 Task: Show more assessment in all.
Action: Mouse moved to (729, 89)
Screenshot: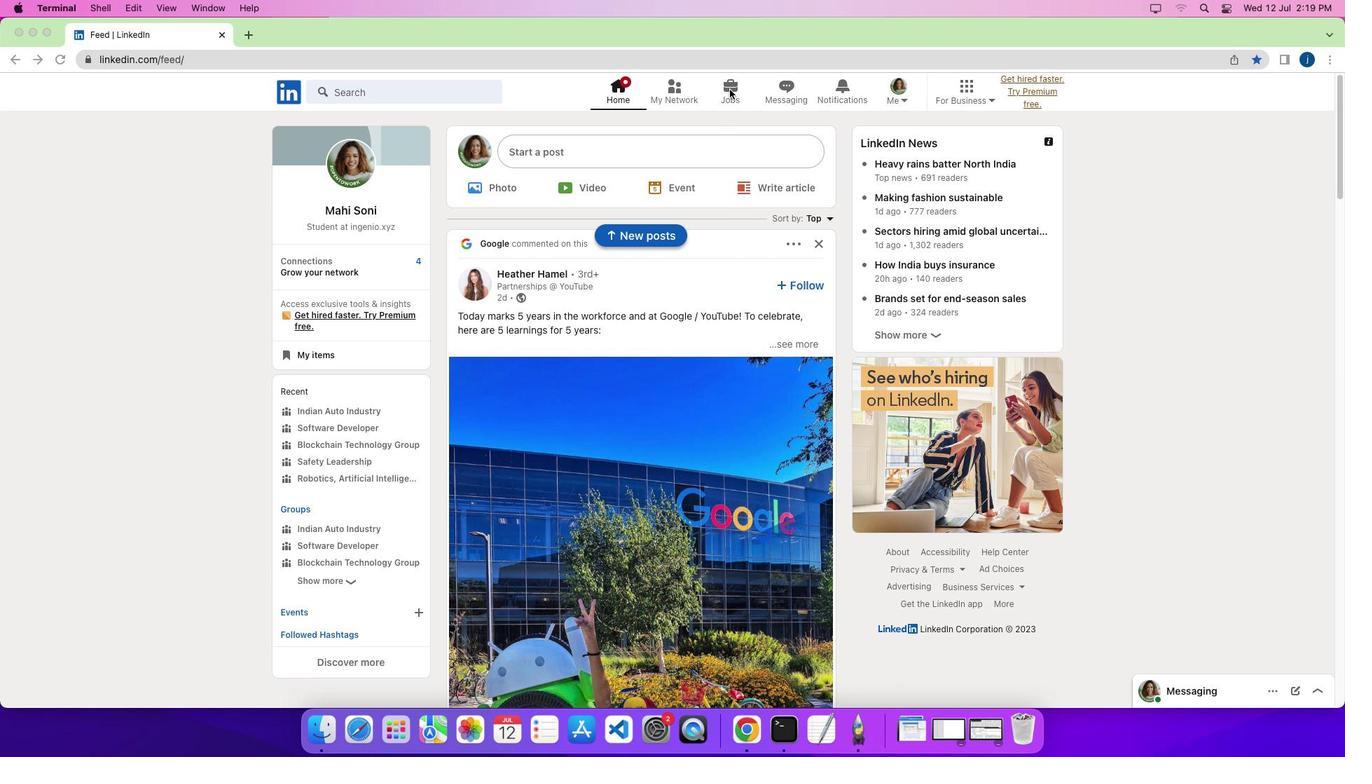 
Action: Mouse pressed left at (729, 89)
Screenshot: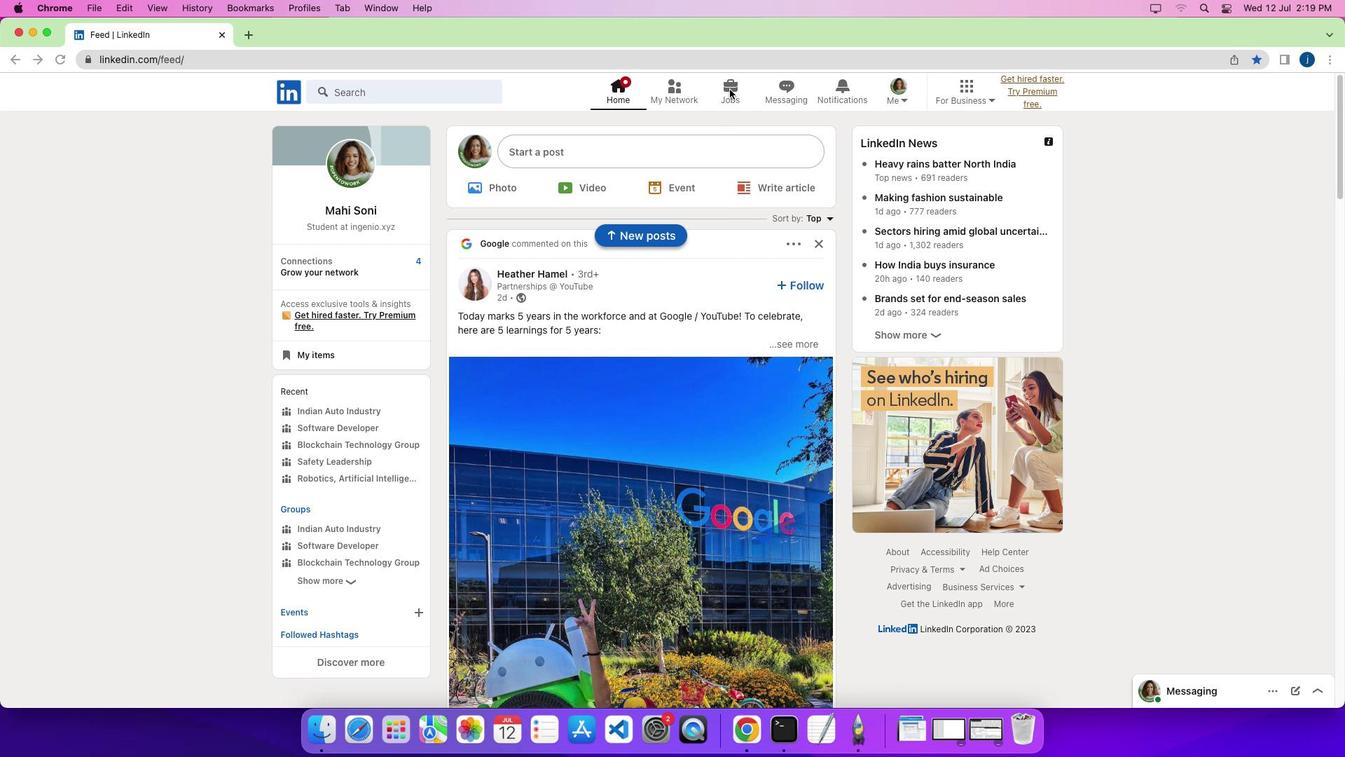 
Action: Mouse pressed left at (729, 89)
Screenshot: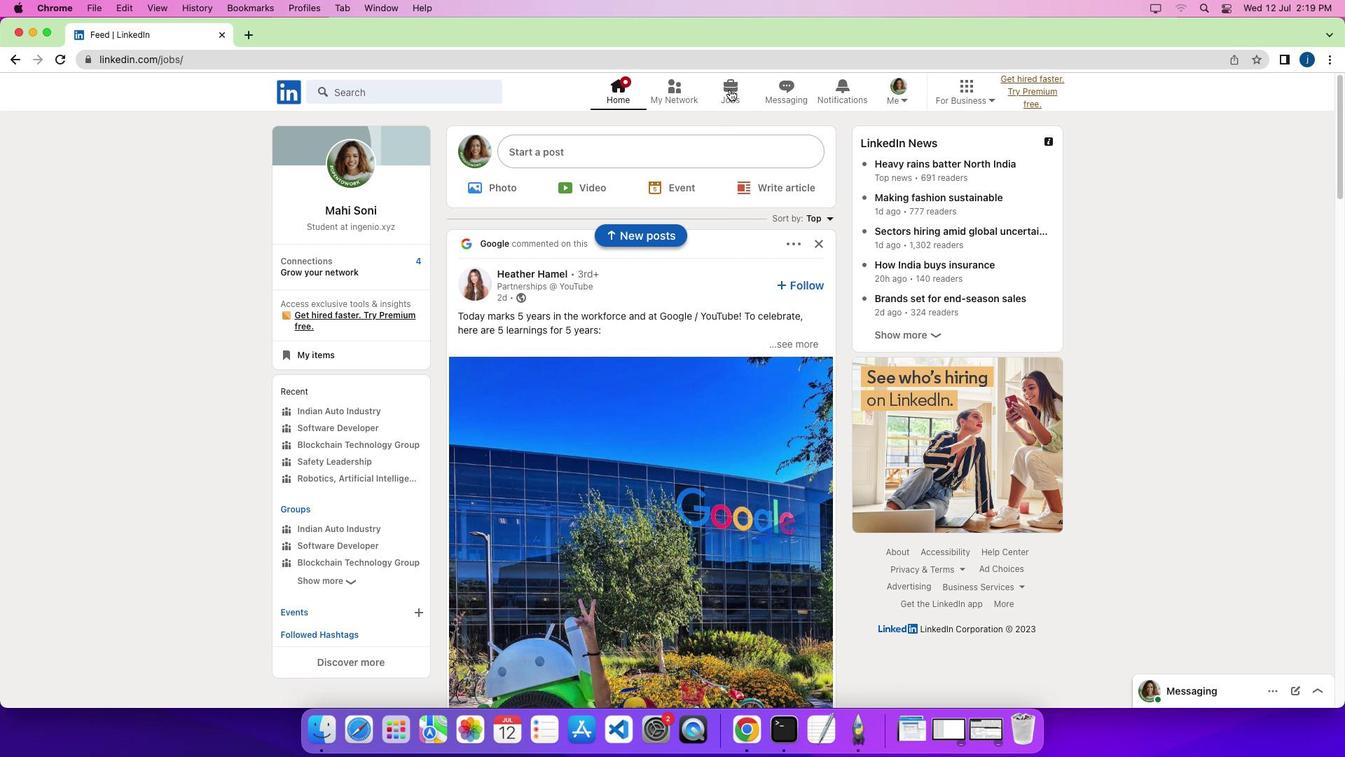 
Action: Mouse moved to (332, 445)
Screenshot: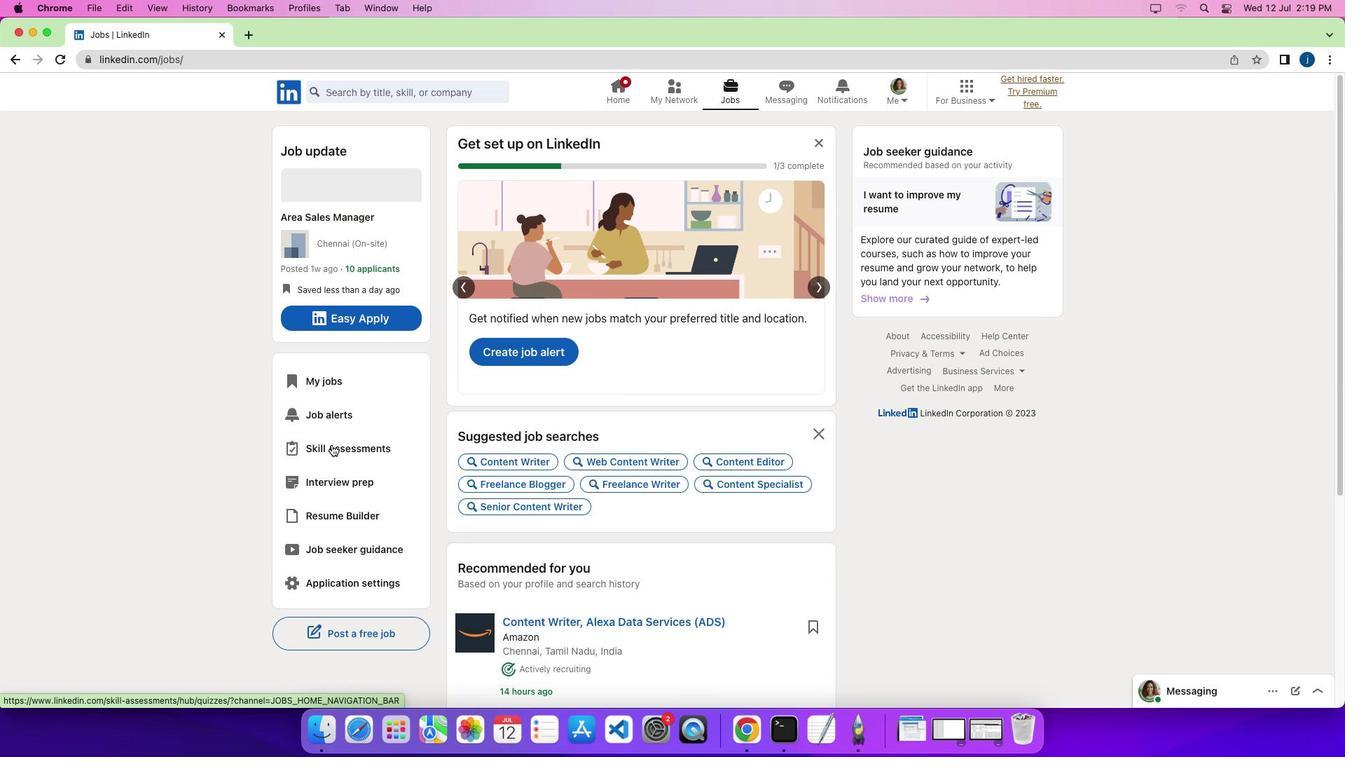 
Action: Mouse pressed left at (332, 445)
Screenshot: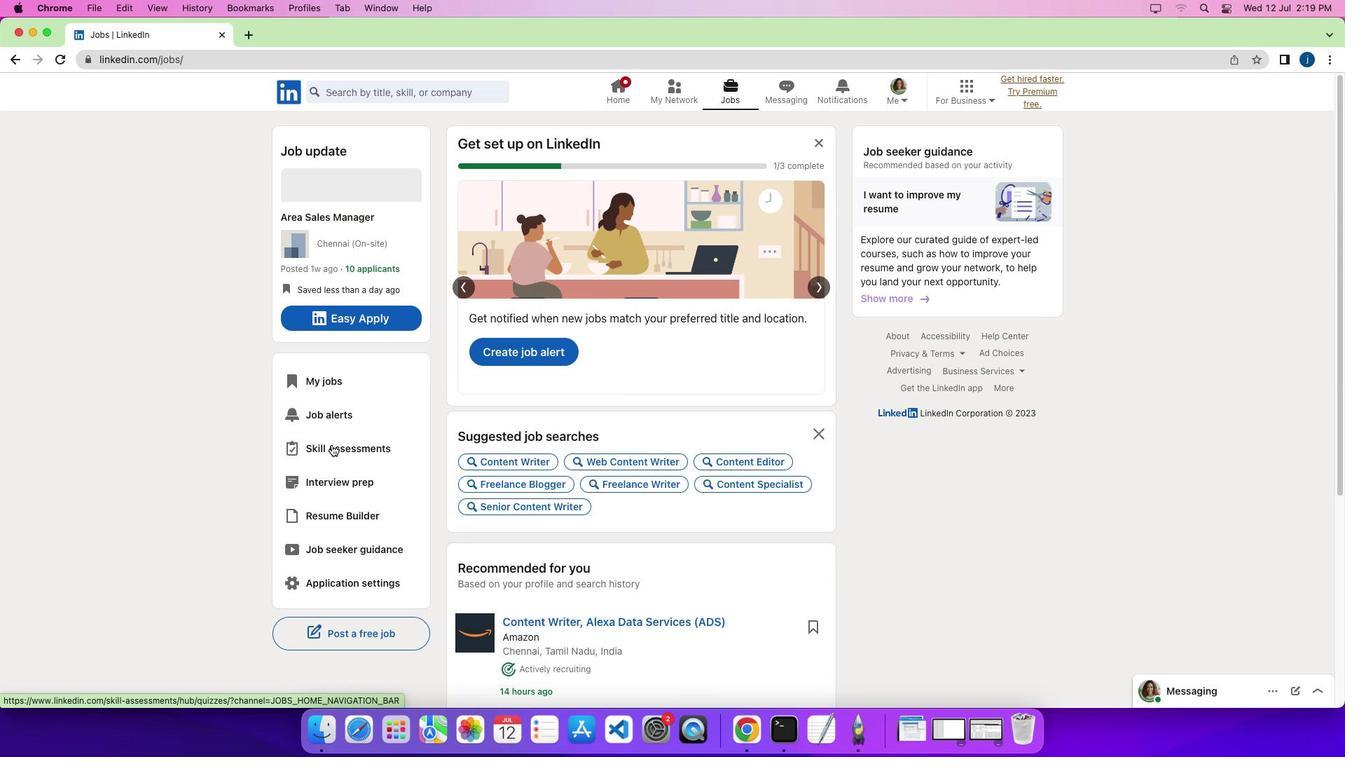 
Action: Mouse moved to (318, 261)
Screenshot: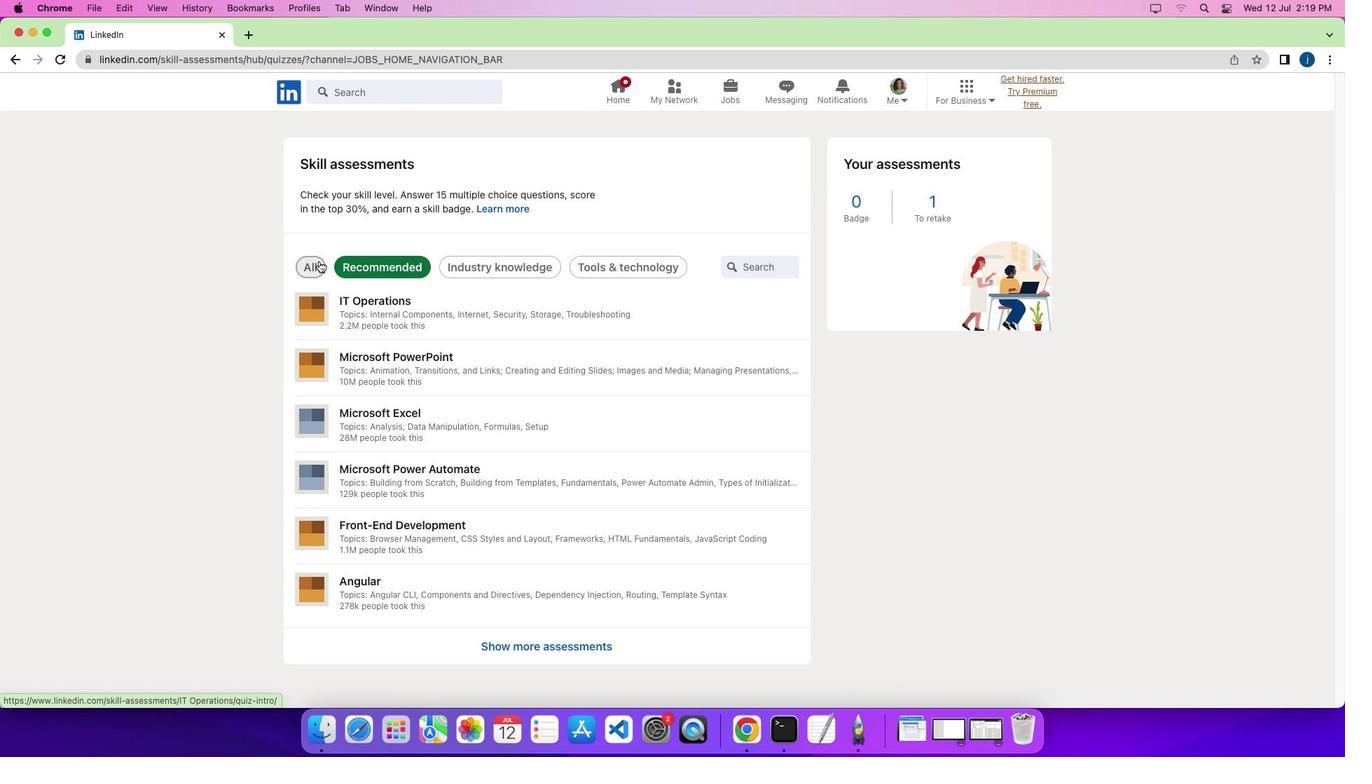 
Action: Mouse pressed left at (318, 261)
Screenshot: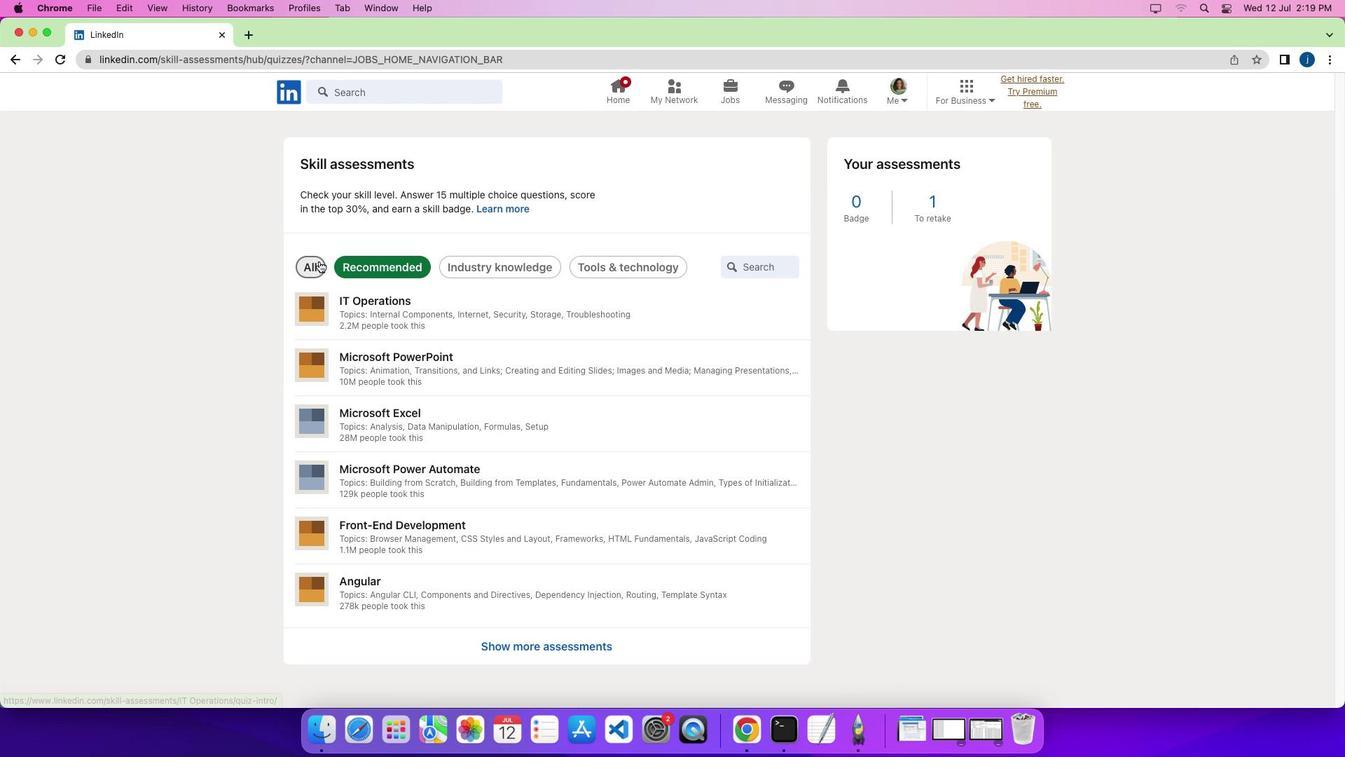 
Action: Mouse moved to (525, 654)
Screenshot: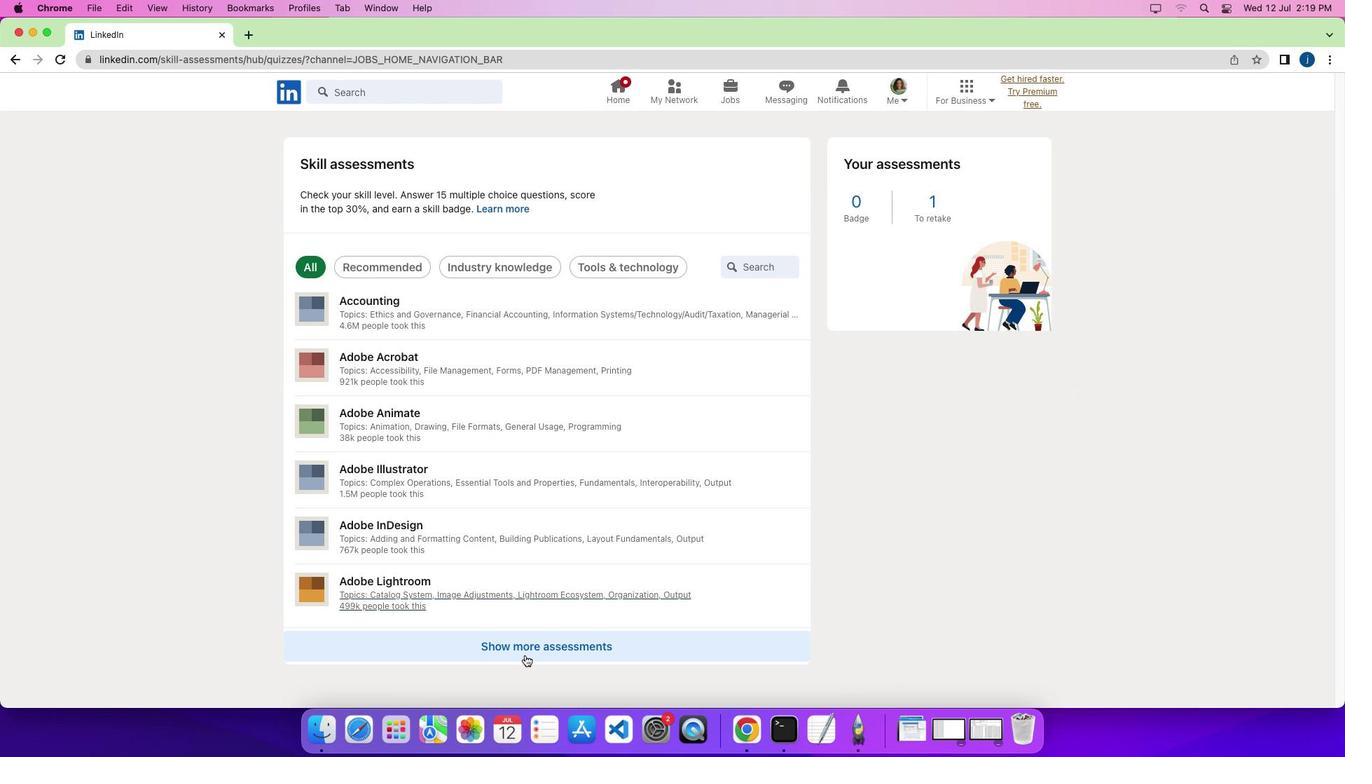 
Action: Mouse pressed left at (525, 654)
Screenshot: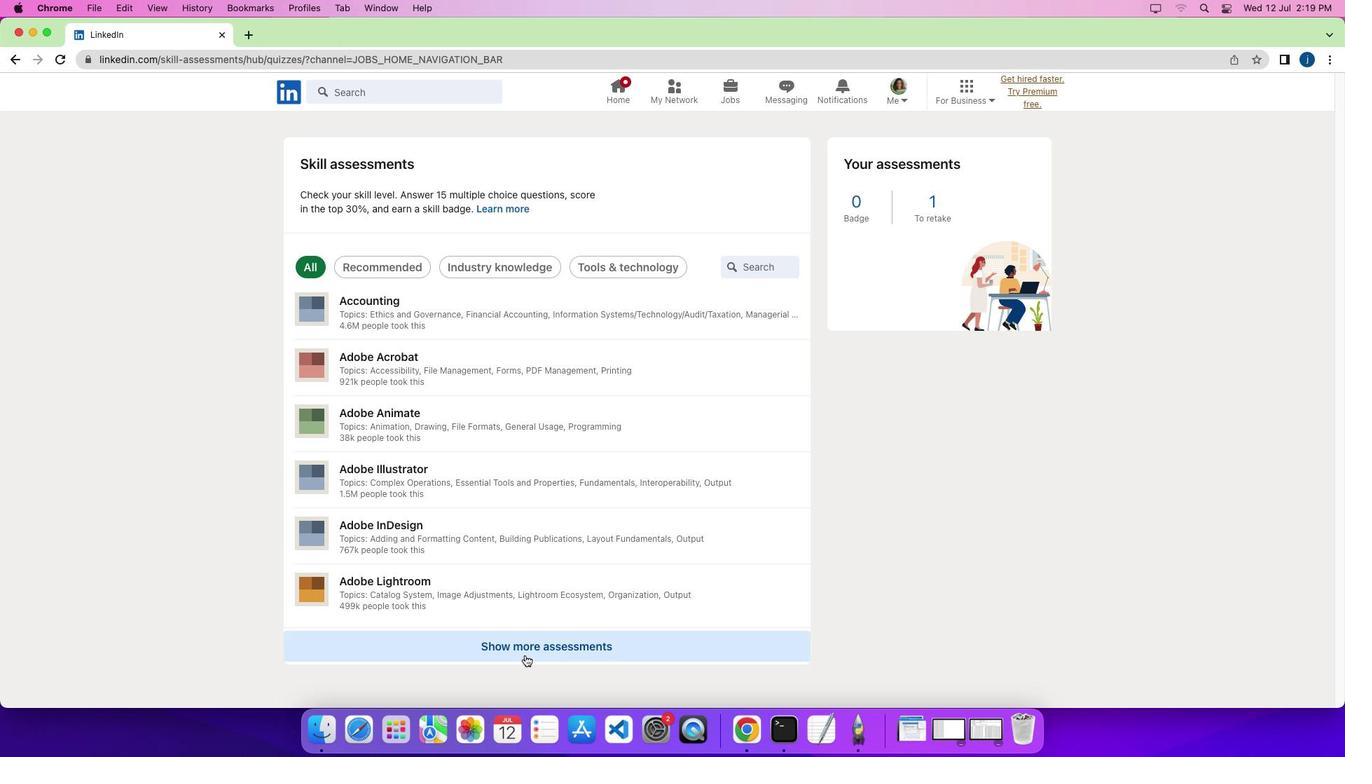 
Action: Mouse moved to (509, 663)
Screenshot: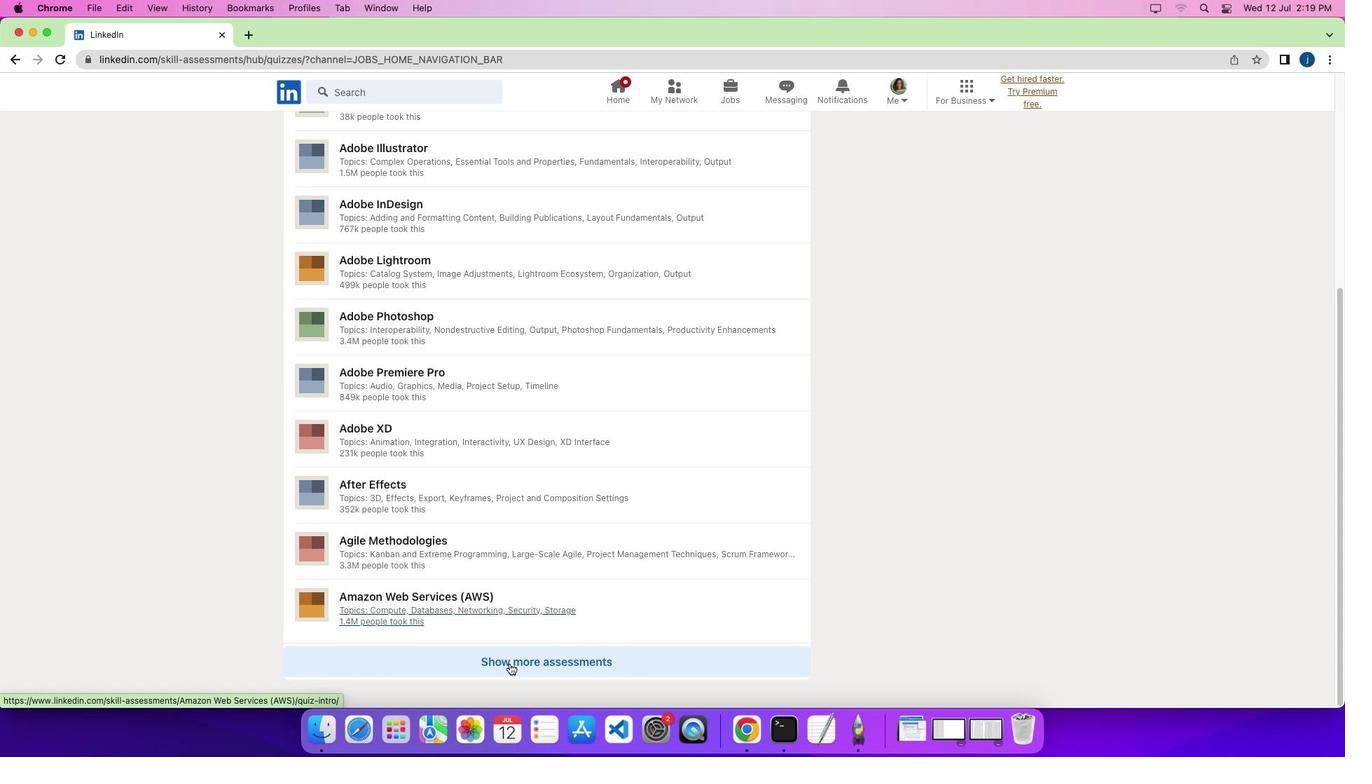 
Action: Mouse pressed left at (509, 663)
Screenshot: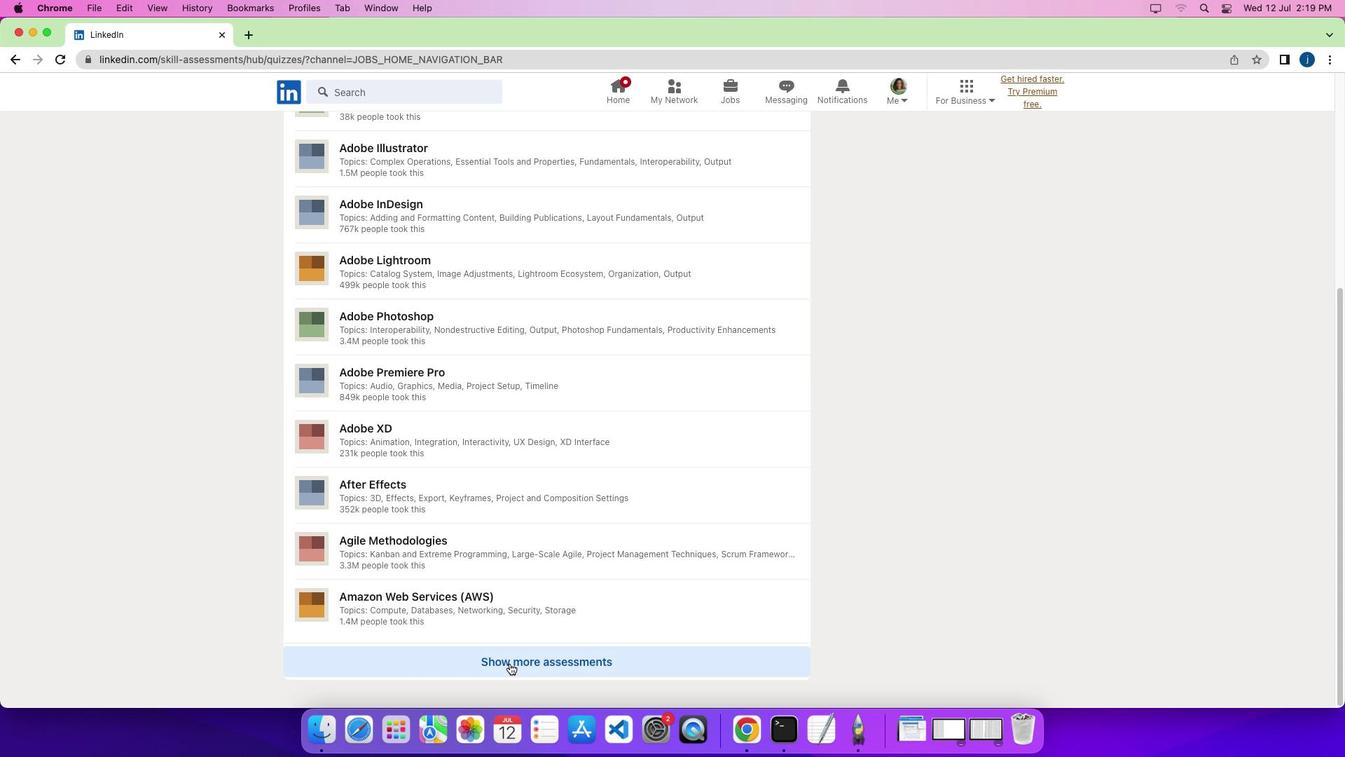 
Action: Mouse moved to (526, 599)
Screenshot: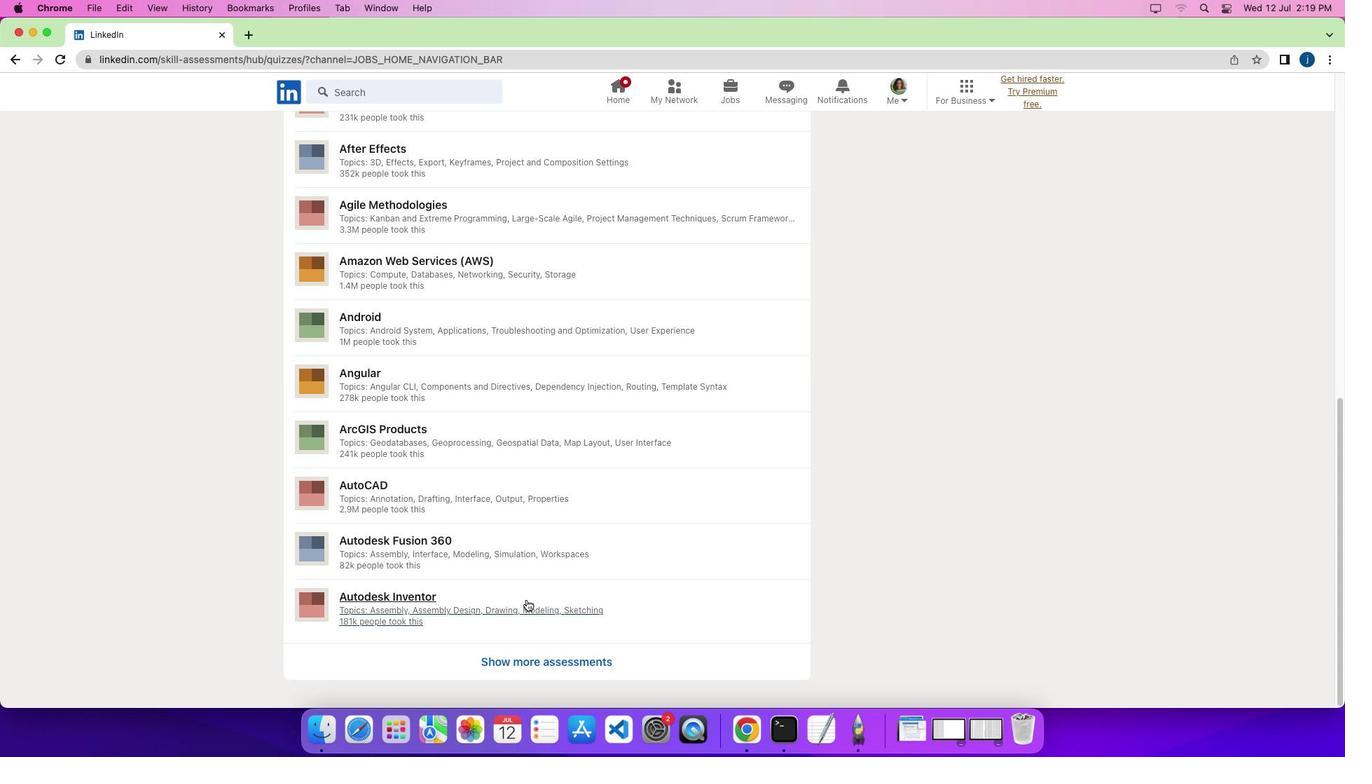 
Action: Mouse scrolled (526, 599) with delta (0, 0)
Screenshot: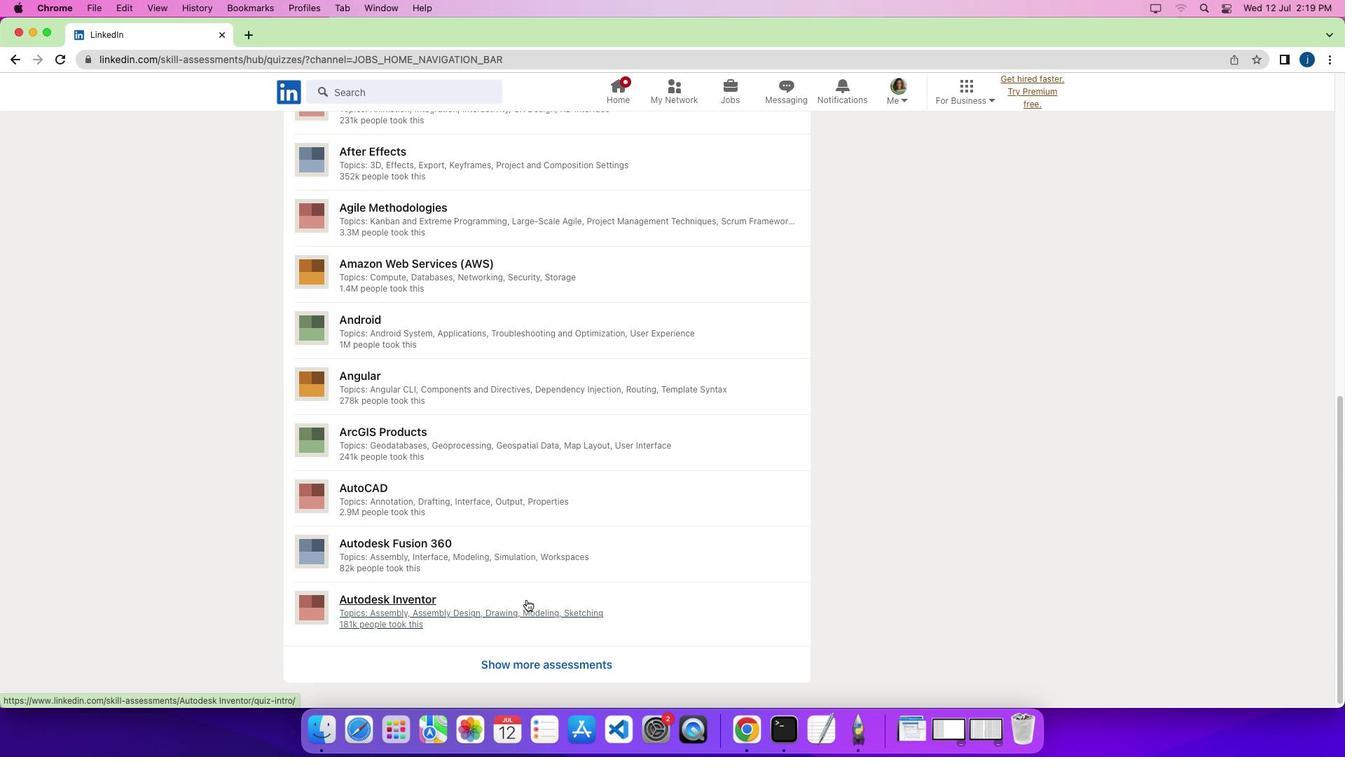 
Action: Mouse scrolled (526, 599) with delta (0, 0)
Screenshot: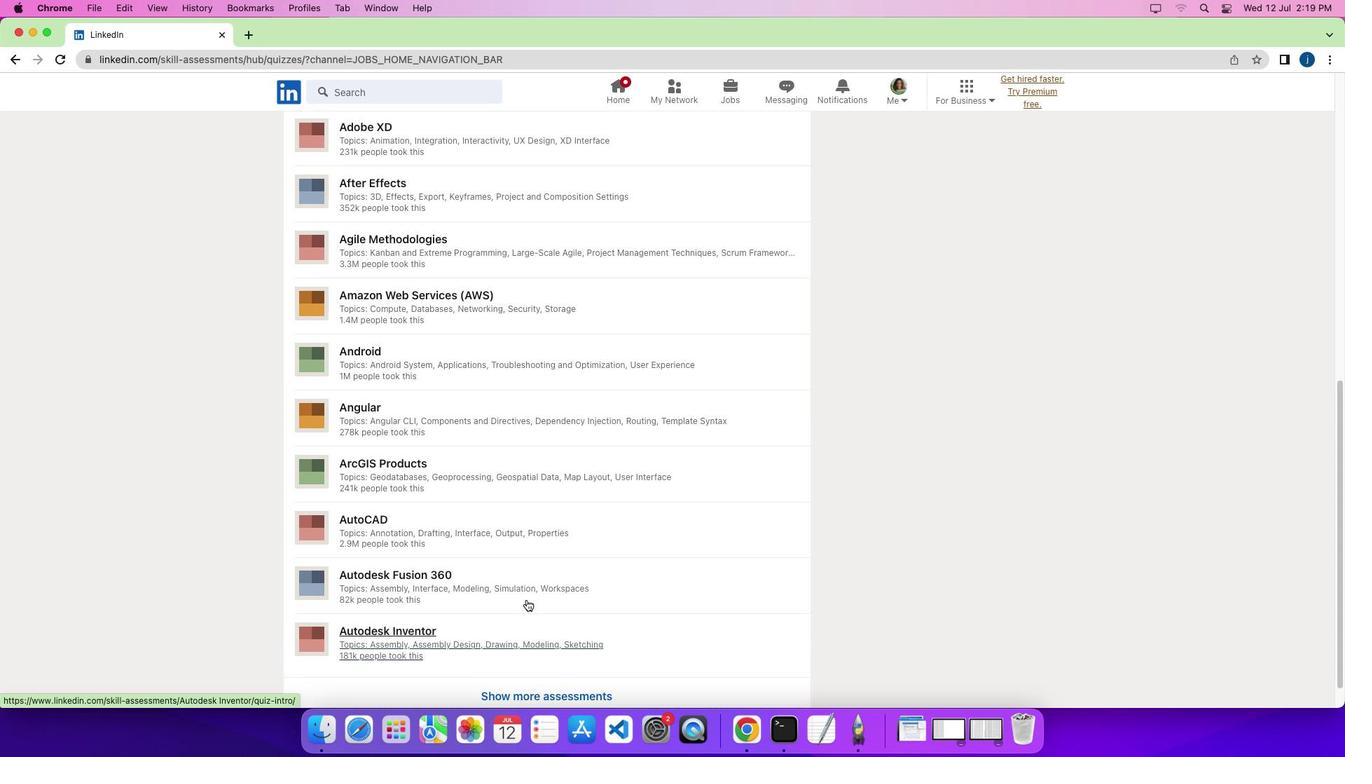 
Action: Mouse scrolled (526, 599) with delta (0, 4)
Screenshot: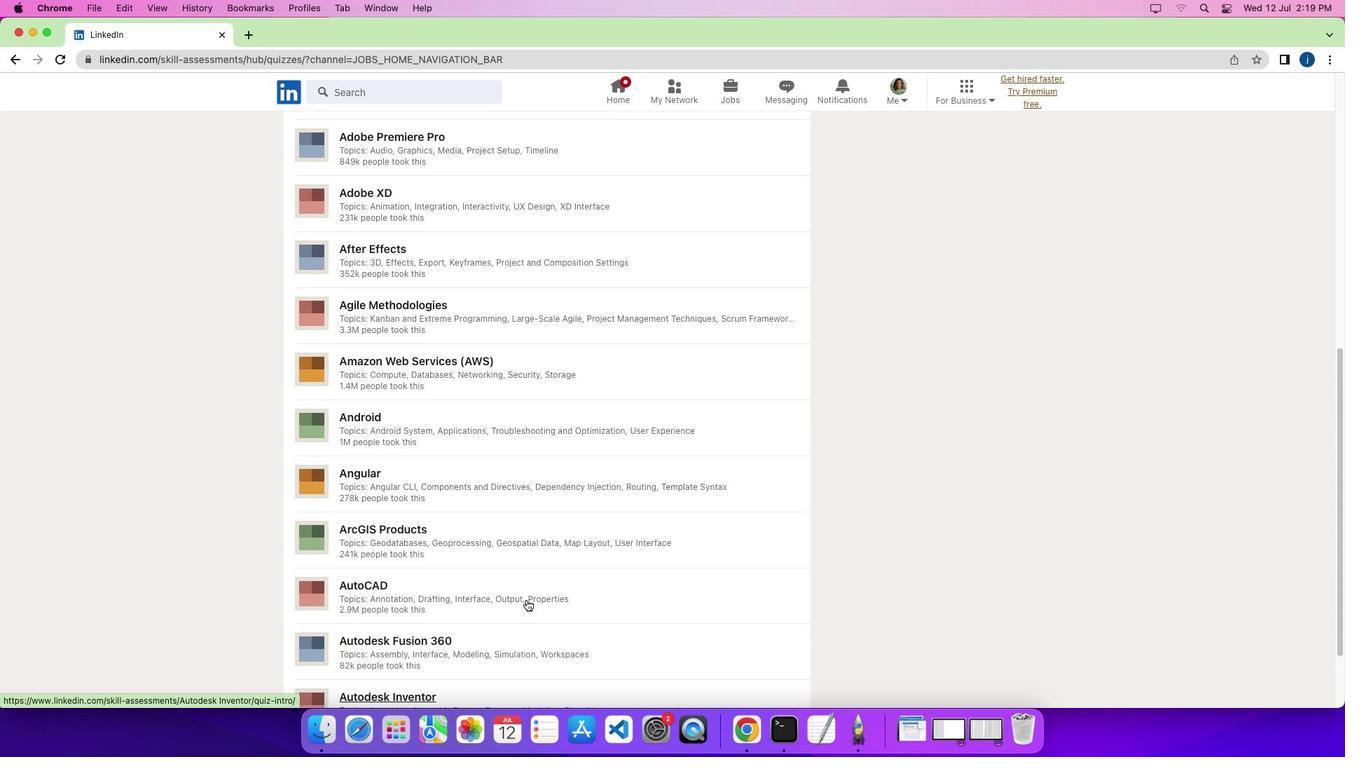 
Action: Mouse scrolled (526, 599) with delta (0, 4)
Screenshot: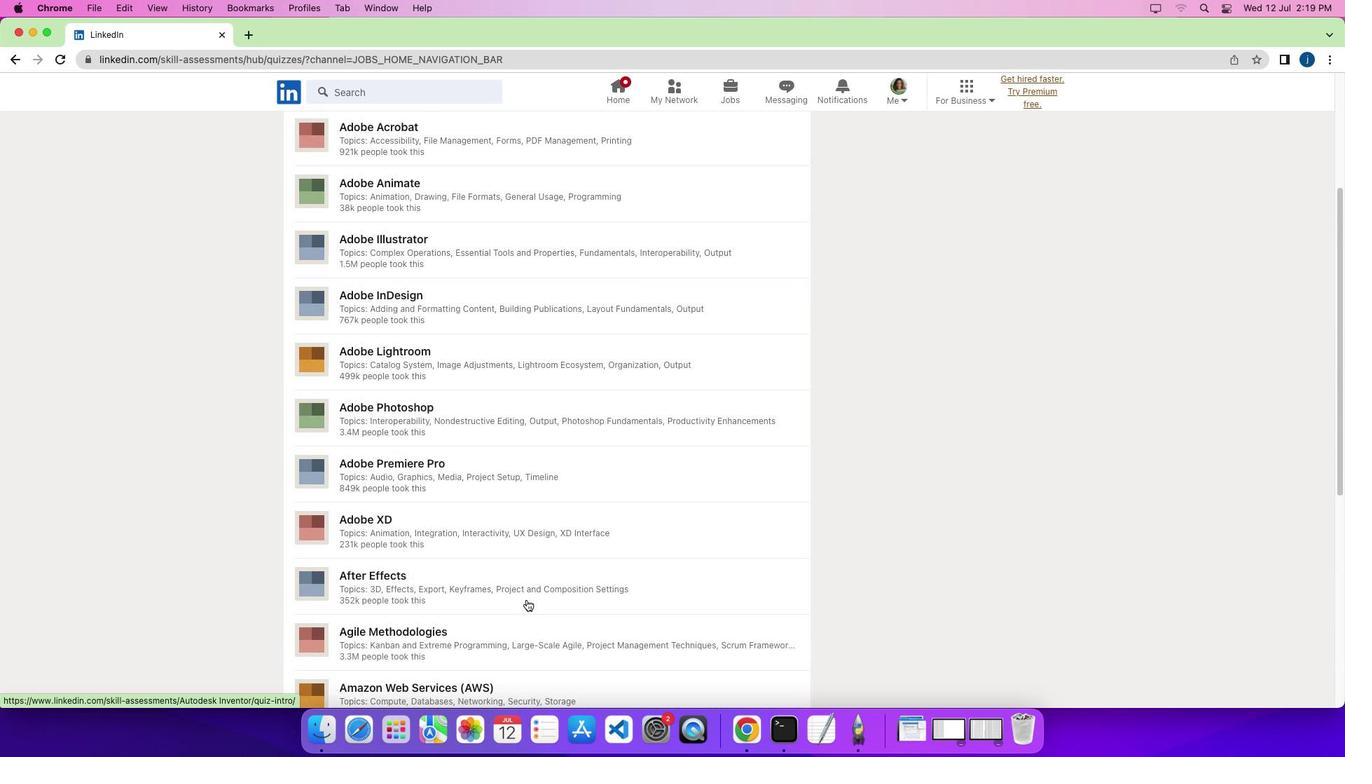 
Action: Mouse scrolled (526, 599) with delta (0, 6)
Screenshot: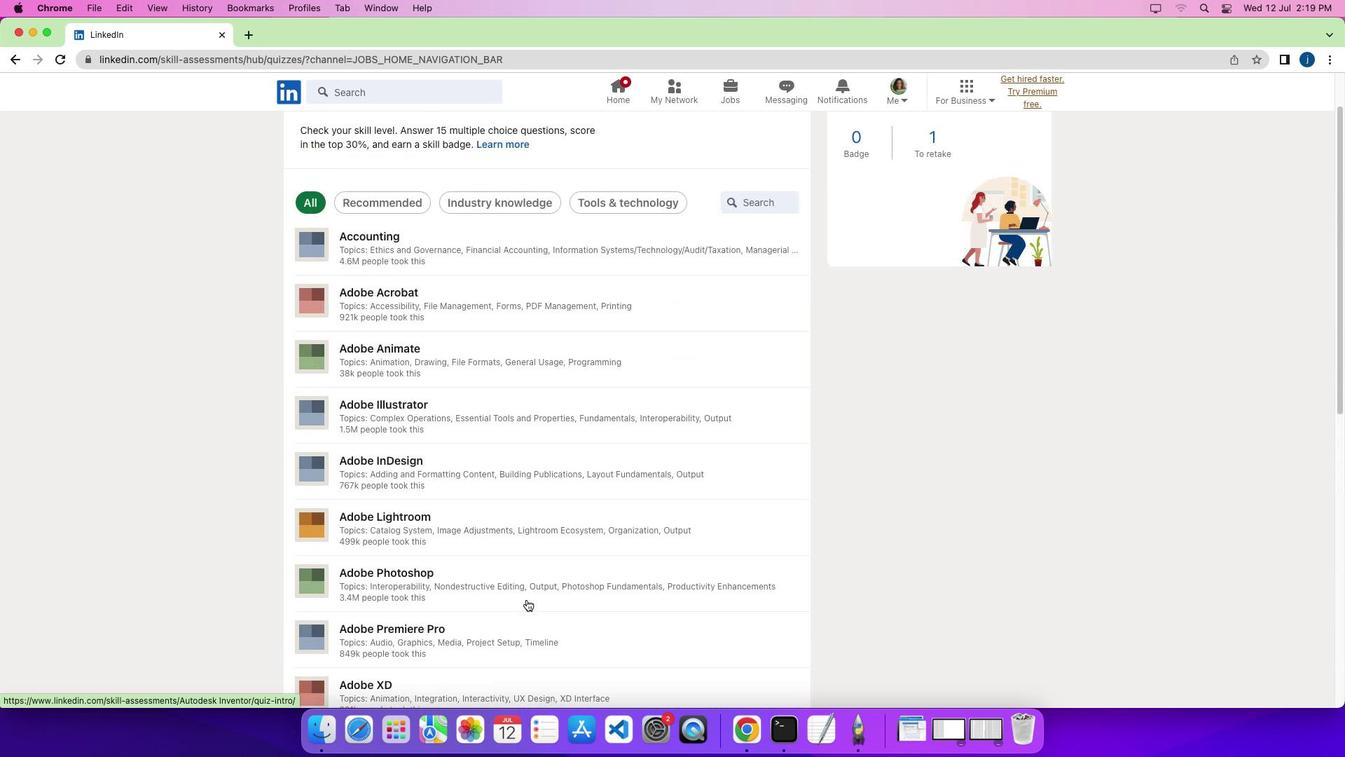 
Action: Mouse scrolled (526, 599) with delta (0, 0)
Screenshot: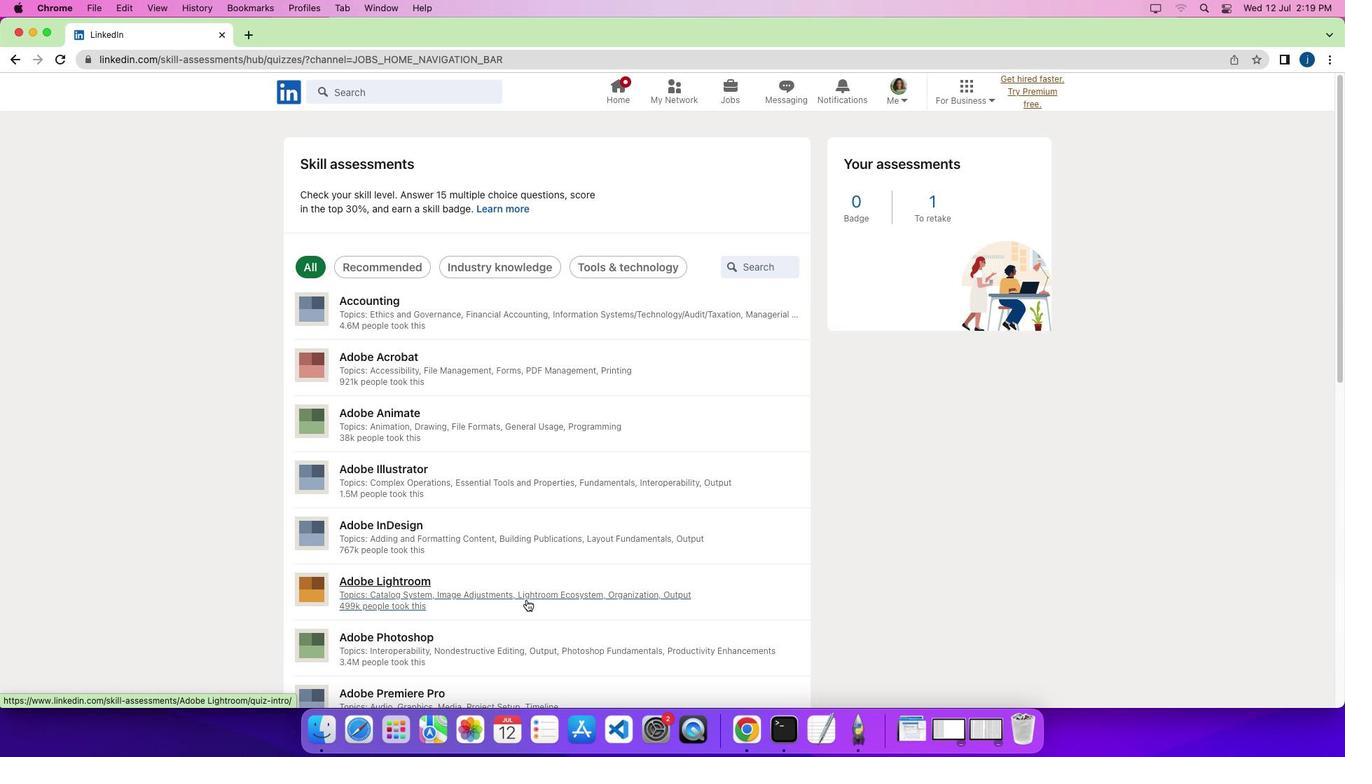 
Action: Mouse scrolled (526, 599) with delta (0, 0)
Screenshot: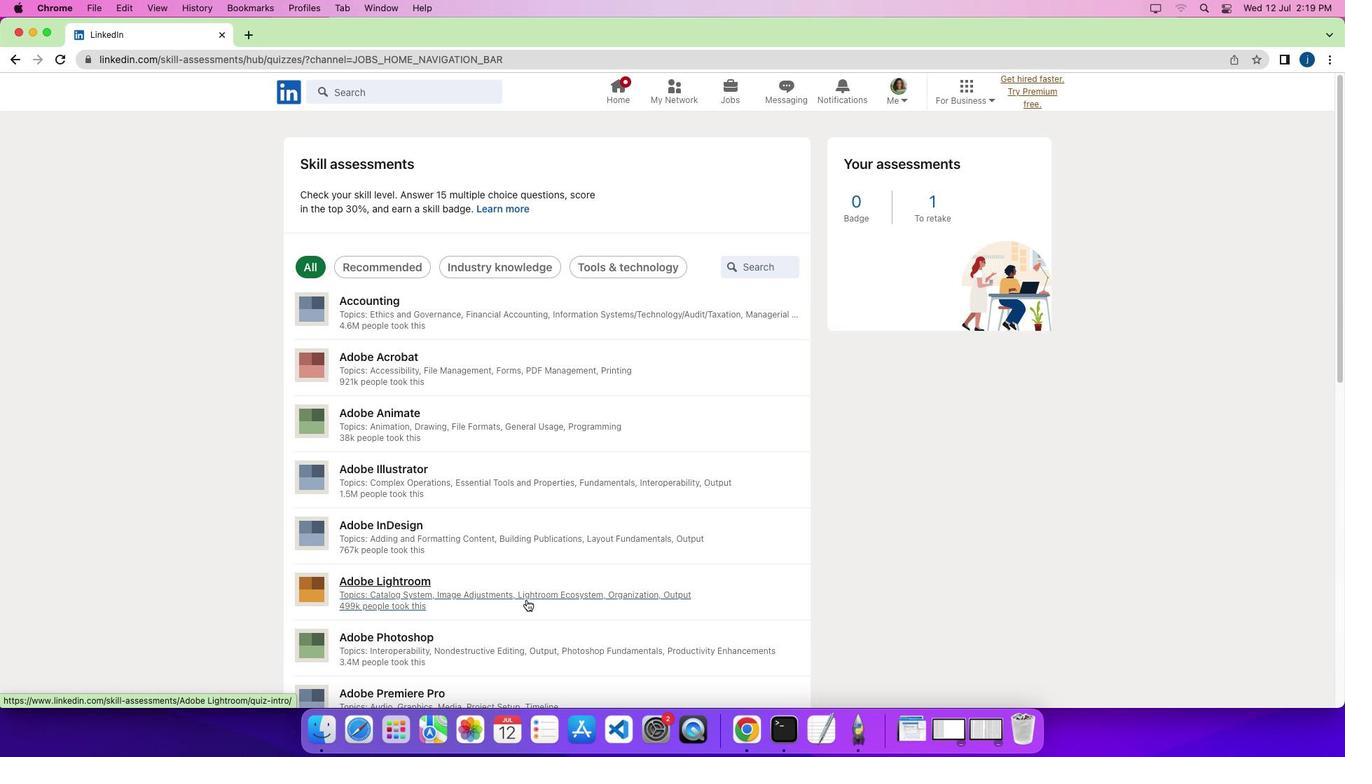 
